 Task: Create in the project ZoneTech in Backlog an issue 'Create a new online platform for online health and wellness courses with advanced fitness tracking and personalized nutrition features', assign it to team member softage.1@softage.net and change the status to IN PROGRESS.
Action: Mouse moved to (112, 212)
Screenshot: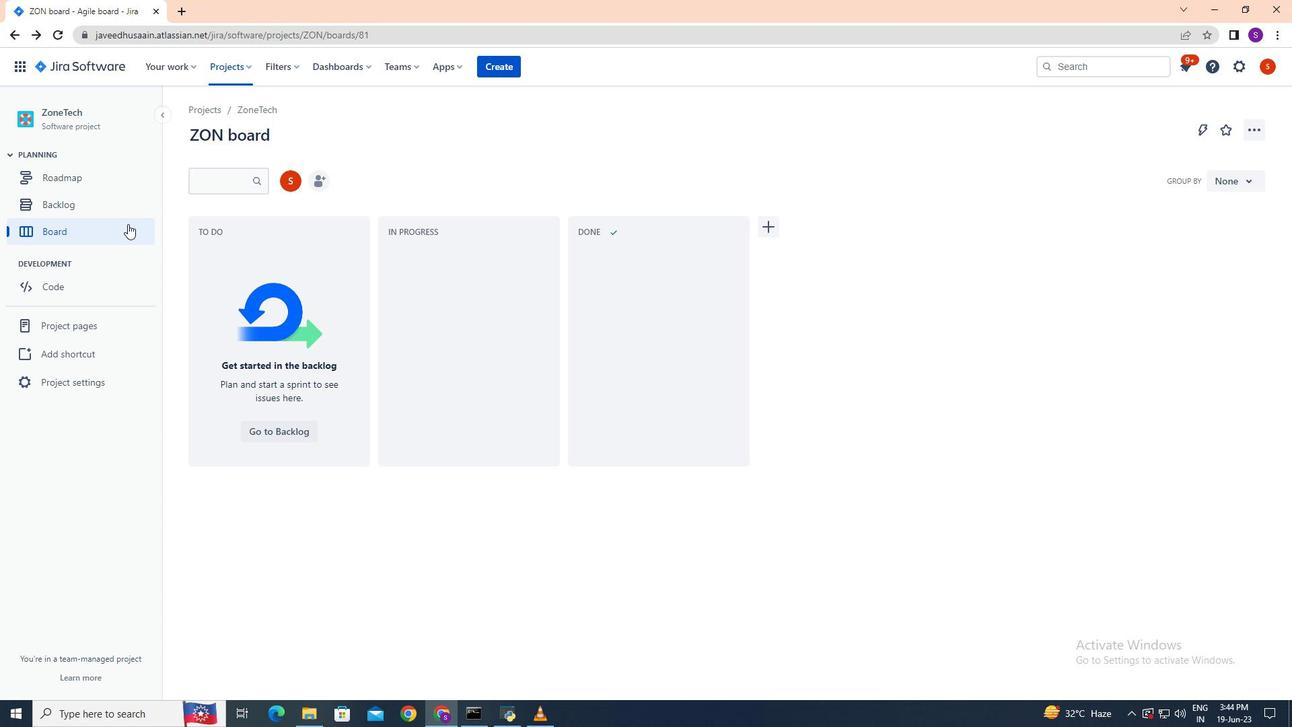 
Action: Mouse pressed left at (112, 212)
Screenshot: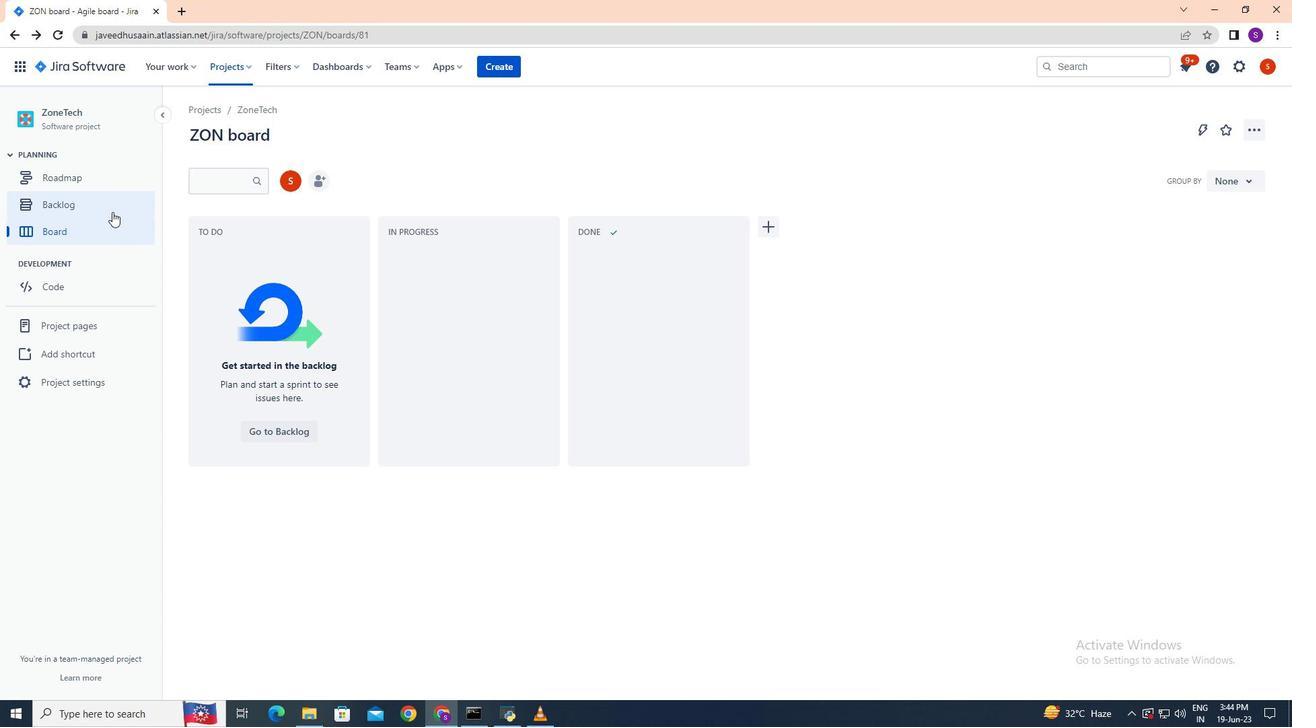 
Action: Mouse moved to (256, 335)
Screenshot: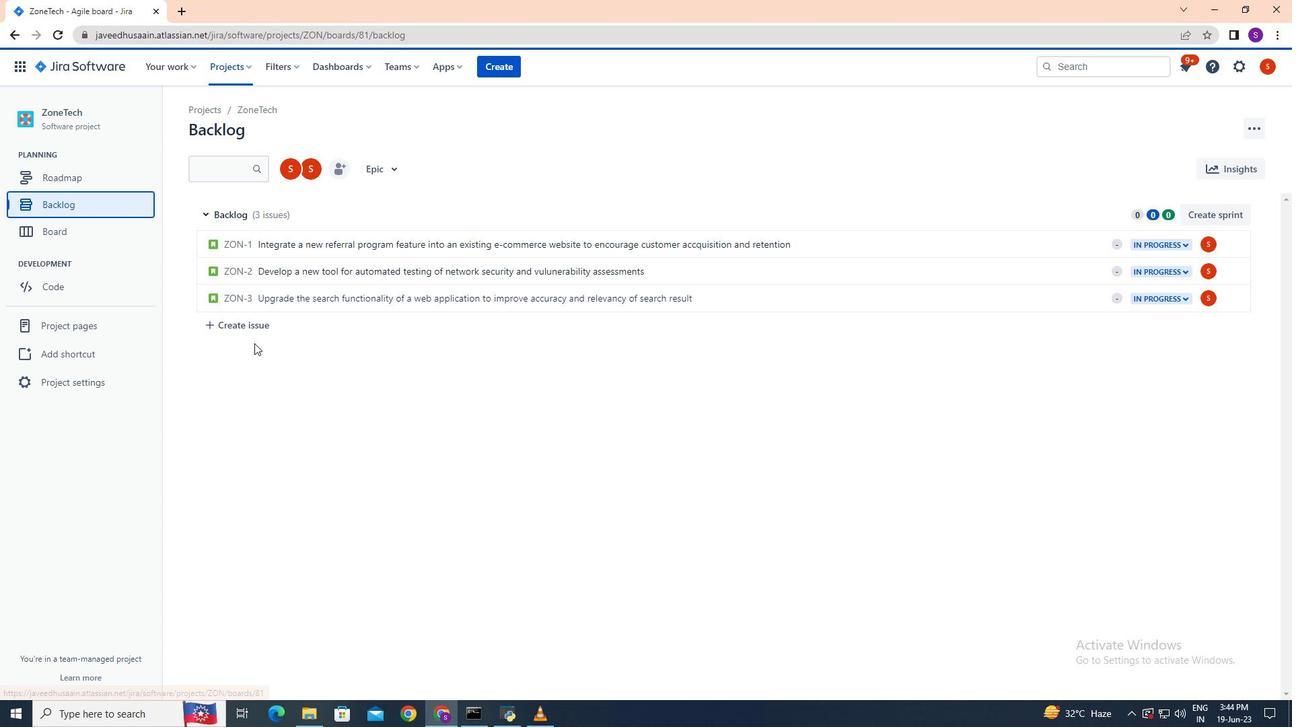 
Action: Mouse pressed left at (256, 335)
Screenshot: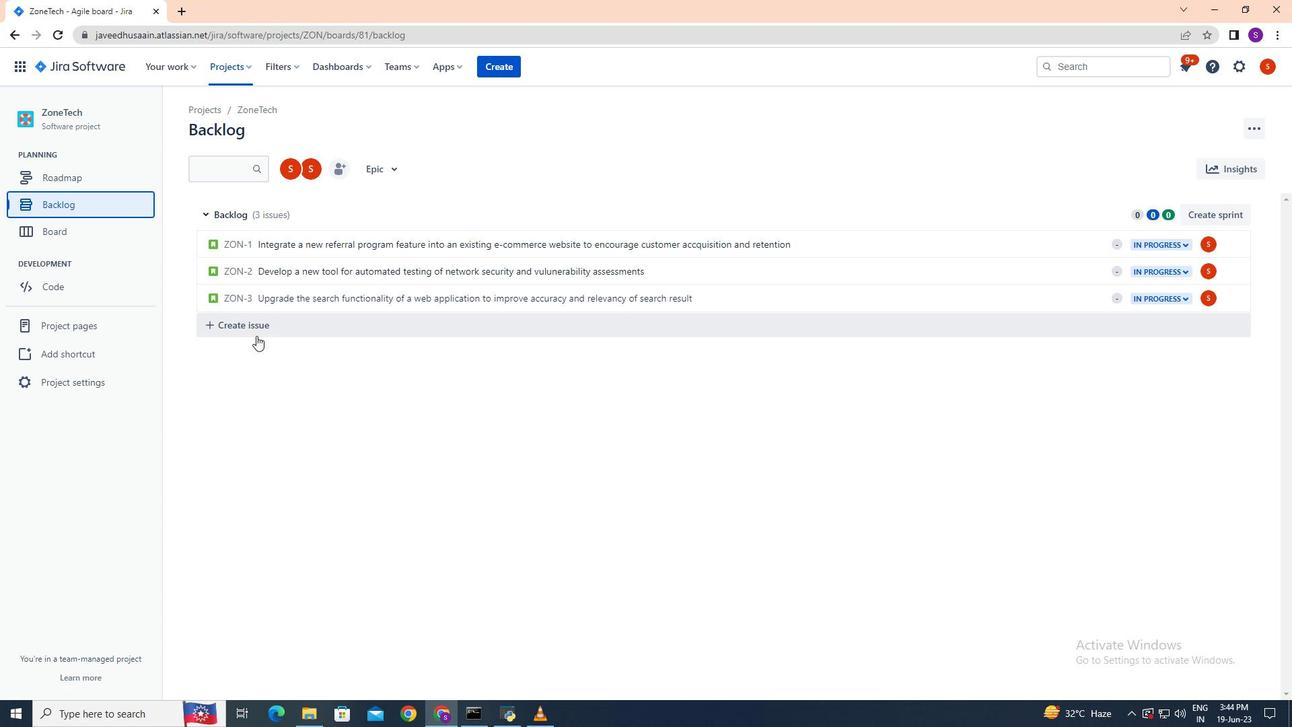 
Action: Key pressed <Key.shift><Key.shift><Key.shift><Key.shift>Create<Key.space>a<Key.space>new<Key.space>ono<Key.backspace>line<Key.space>platforms<Key.backspace><Key.space>for<Key.space>online<Key.space>health<Key.space>and<Key.space>wellness<Key.space>courses<Key.space>with<Key.space>advanced<Key.space>fitness<Key.space>tracking<Key.space>and<Key.space>personalized<Key.space>nutrition<Key.space>features
Screenshot: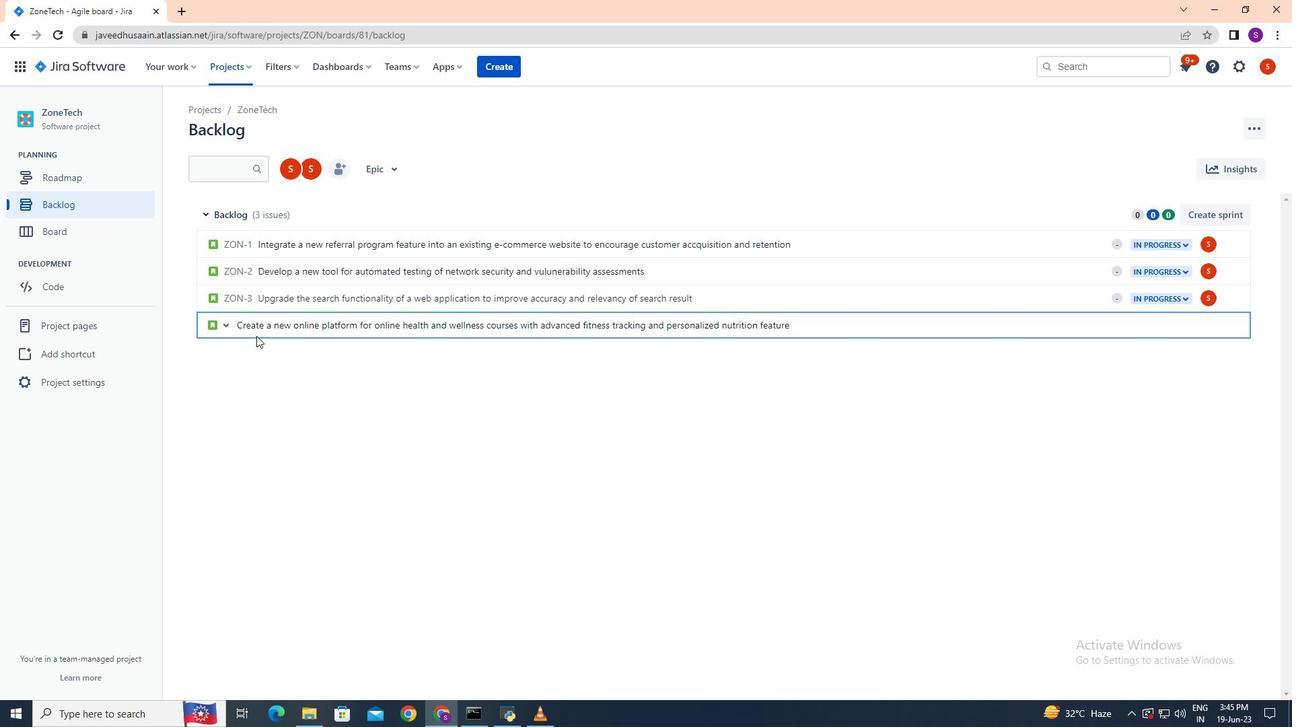 
Action: Mouse moved to (601, 449)
Screenshot: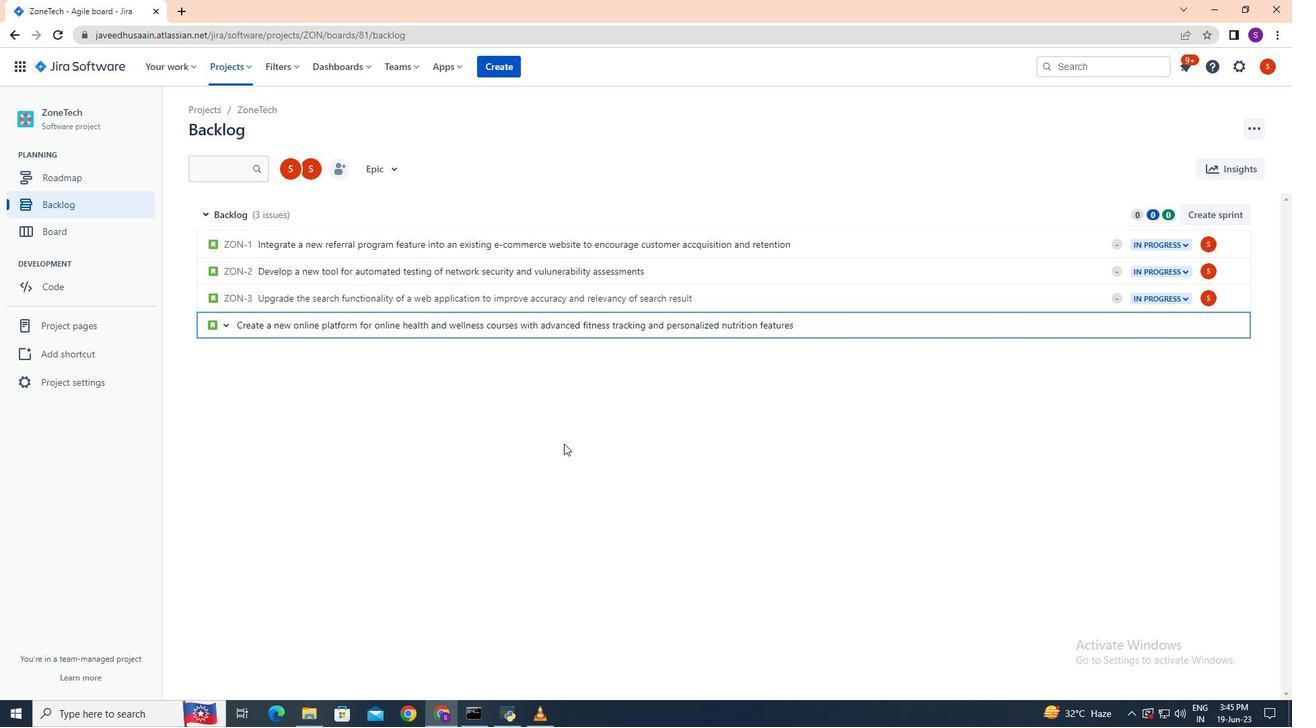 
Action: Key pressed <Key.enter>
Screenshot: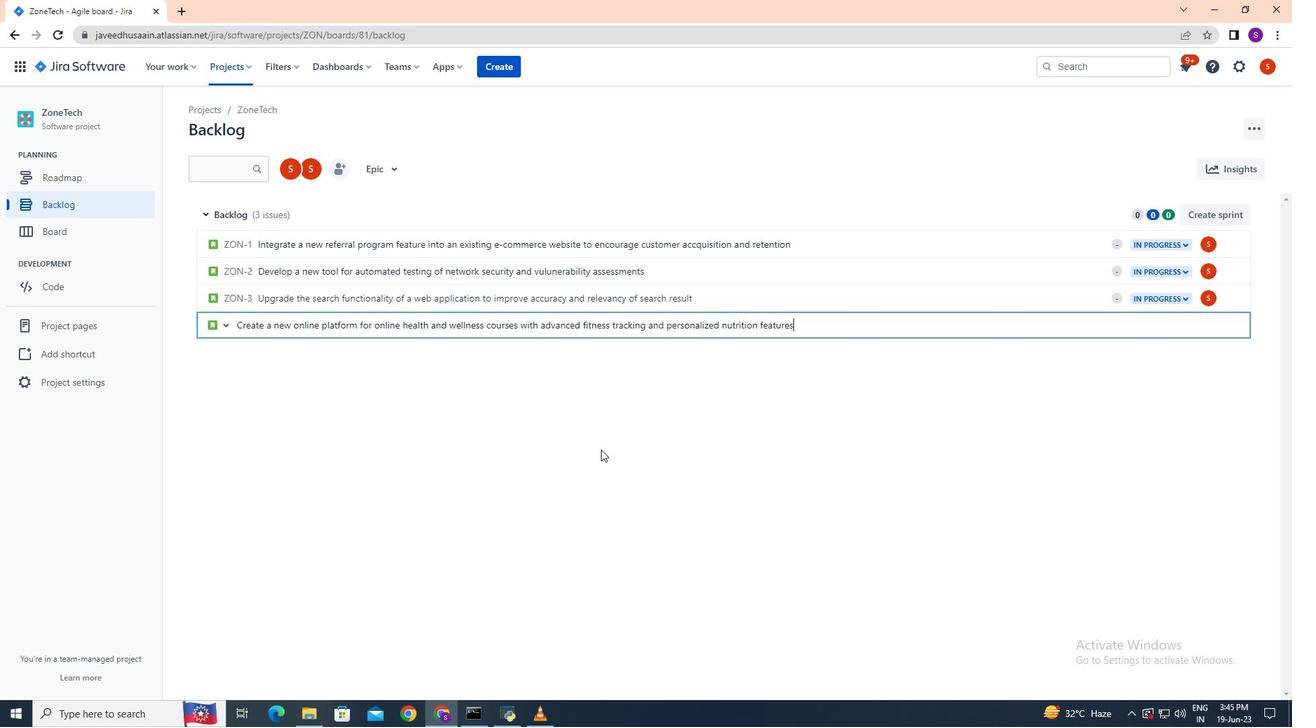 
Action: Mouse moved to (1209, 327)
Screenshot: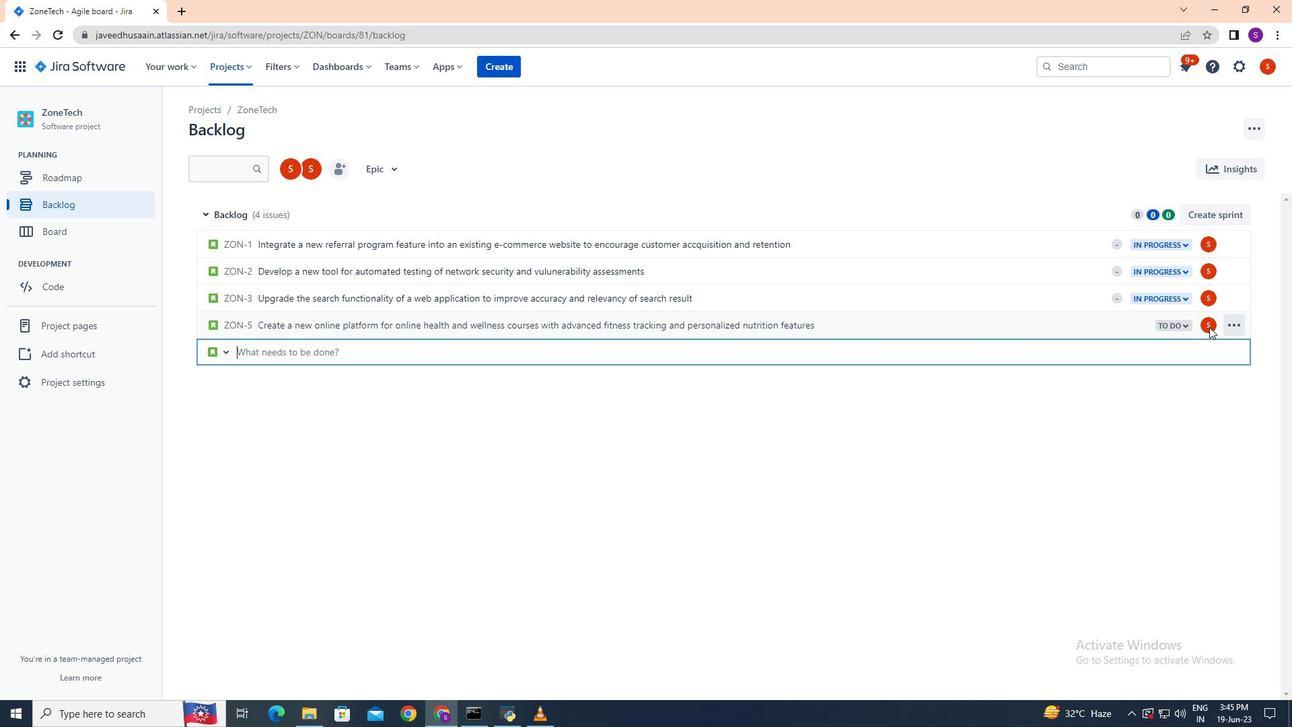 
Action: Mouse pressed left at (1209, 327)
Screenshot: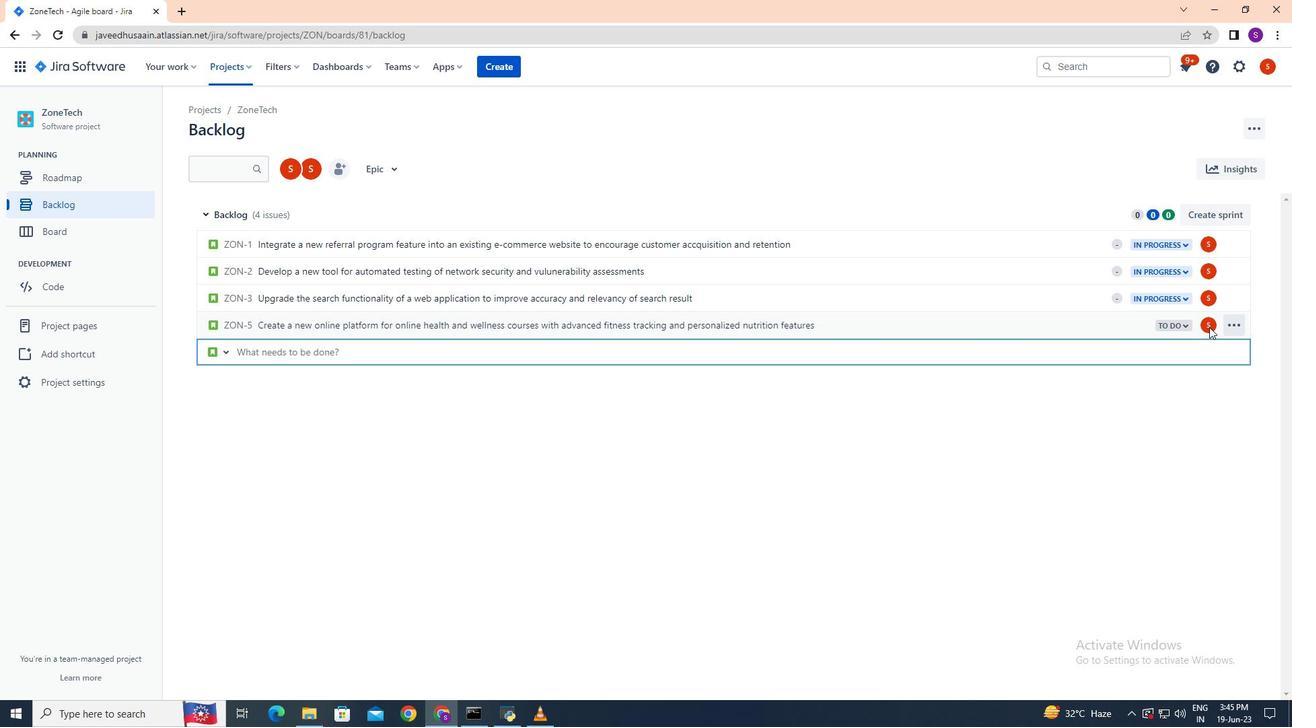 
Action: Mouse moved to (1208, 323)
Screenshot: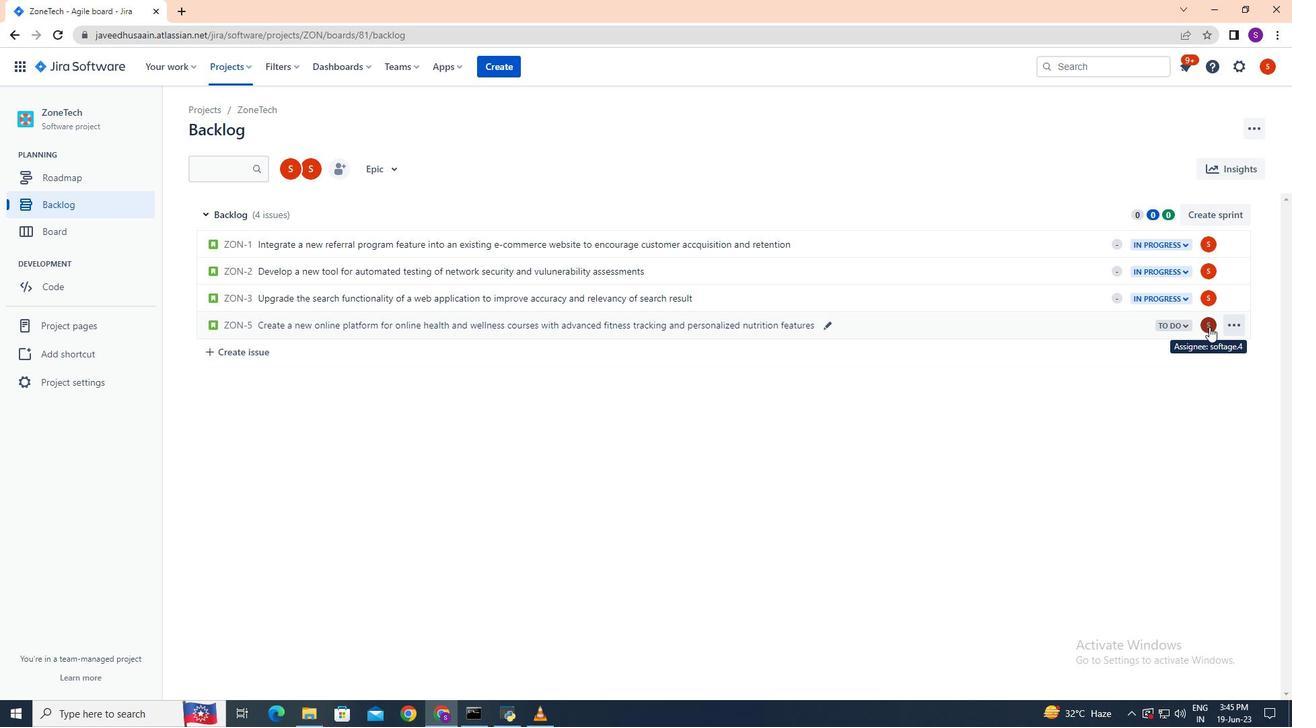 
Action: Mouse pressed left at (1208, 323)
Screenshot: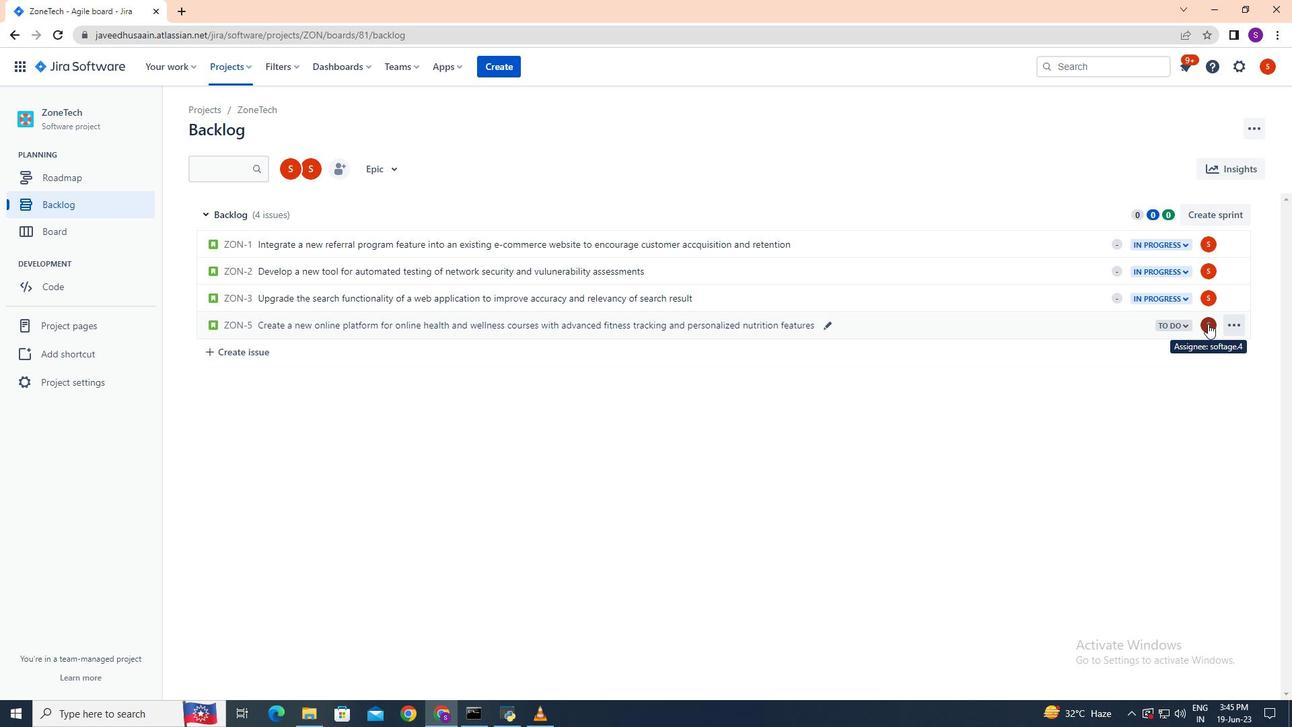 
Action: Key pressed softage.1<Key.shift>@softage.net
Screenshot: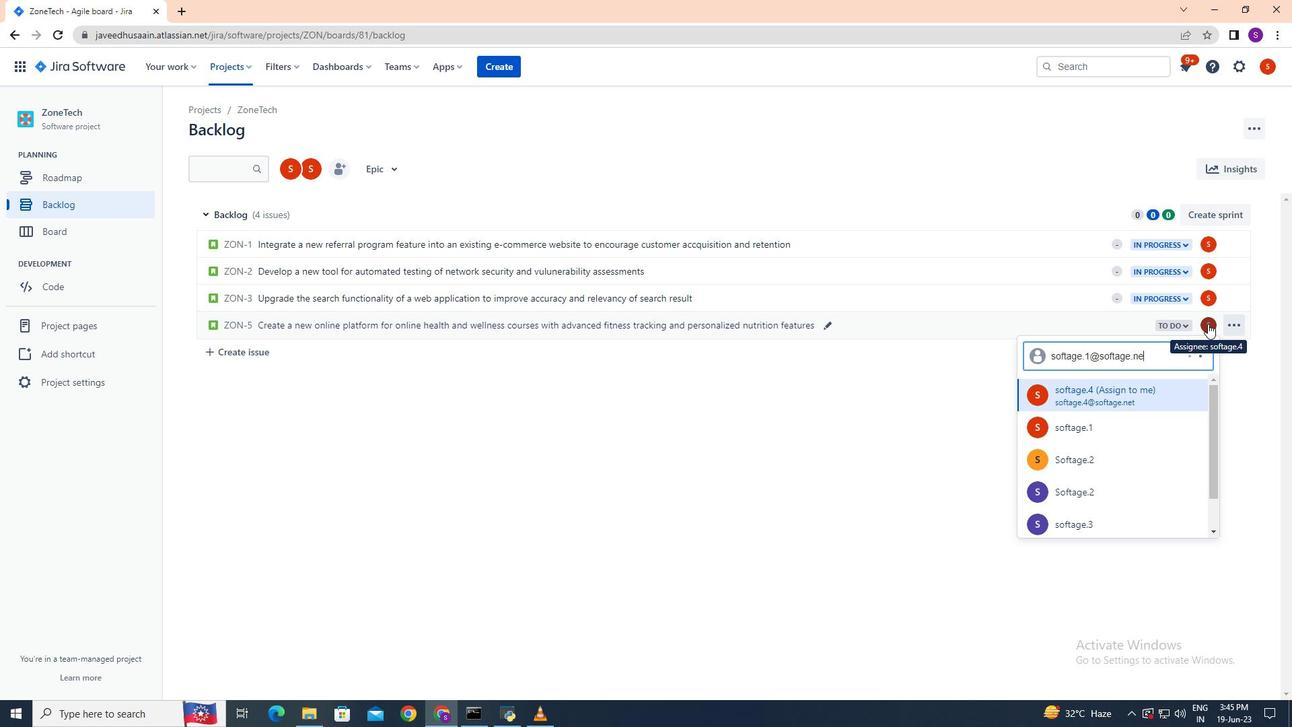 
Action: Mouse moved to (1133, 391)
Screenshot: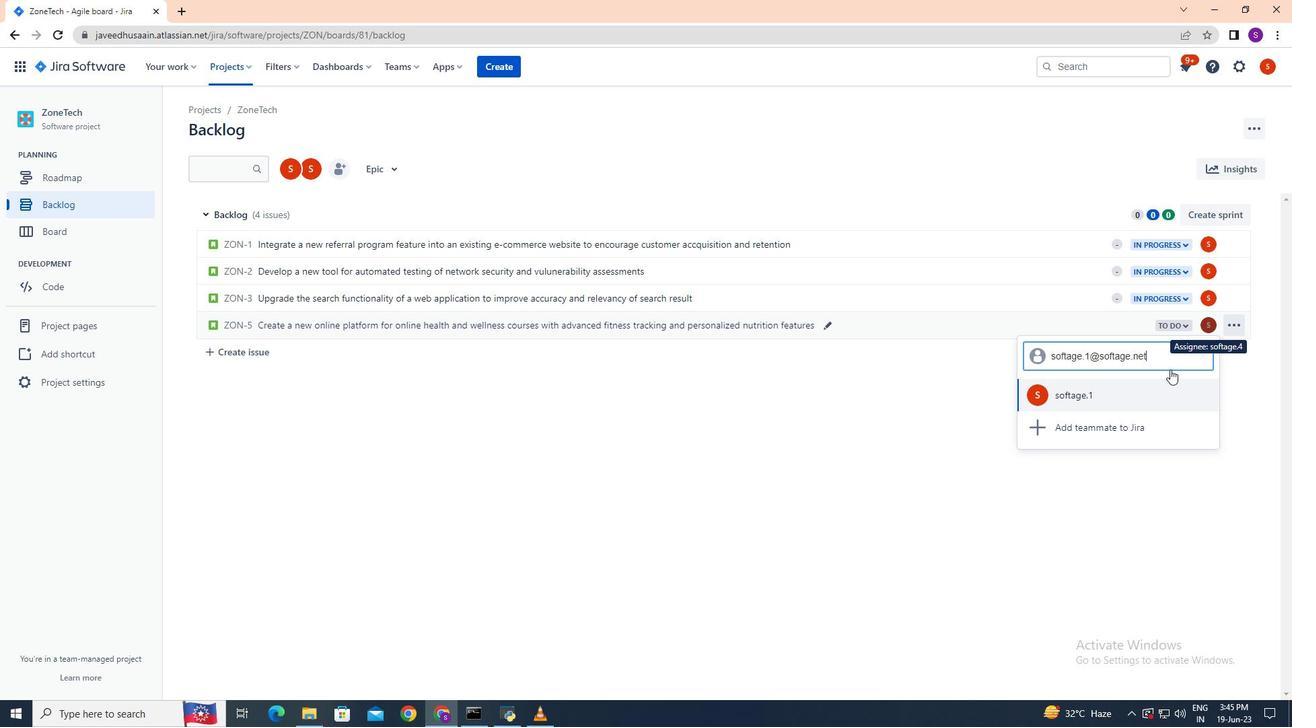 
Action: Mouse pressed left at (1133, 391)
Screenshot: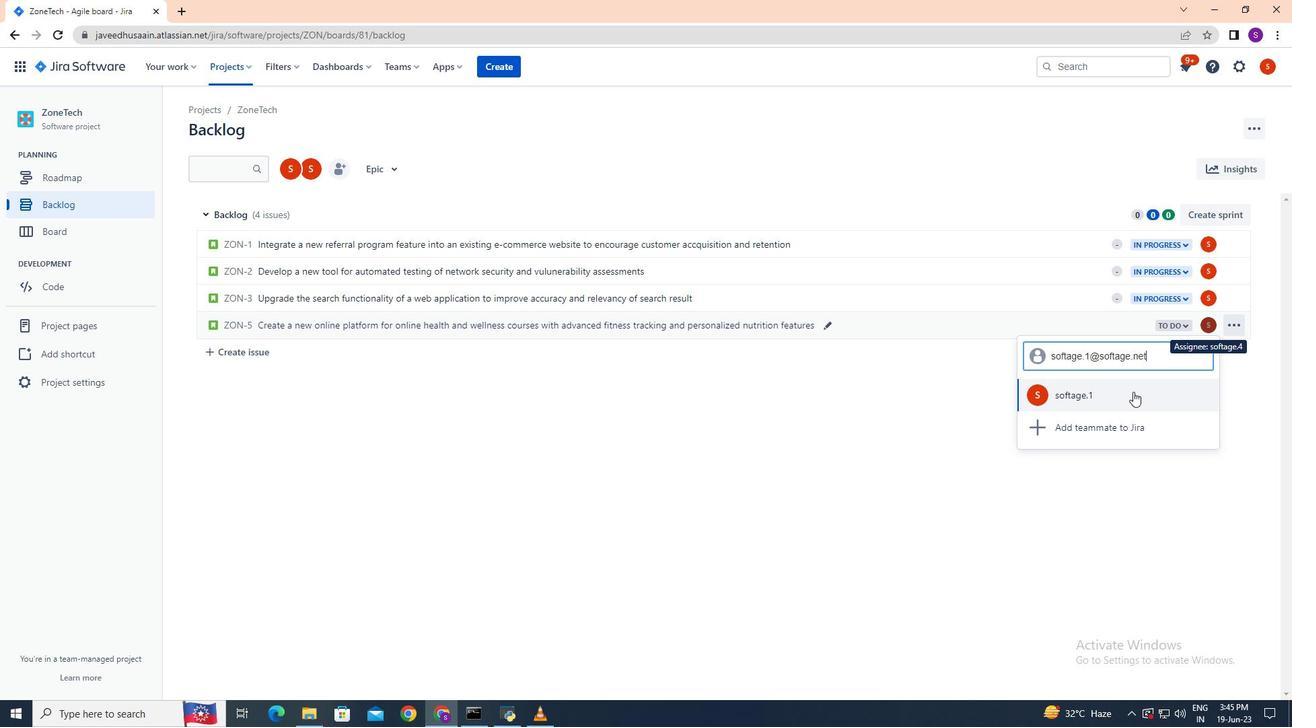 
Action: Mouse moved to (1183, 324)
Screenshot: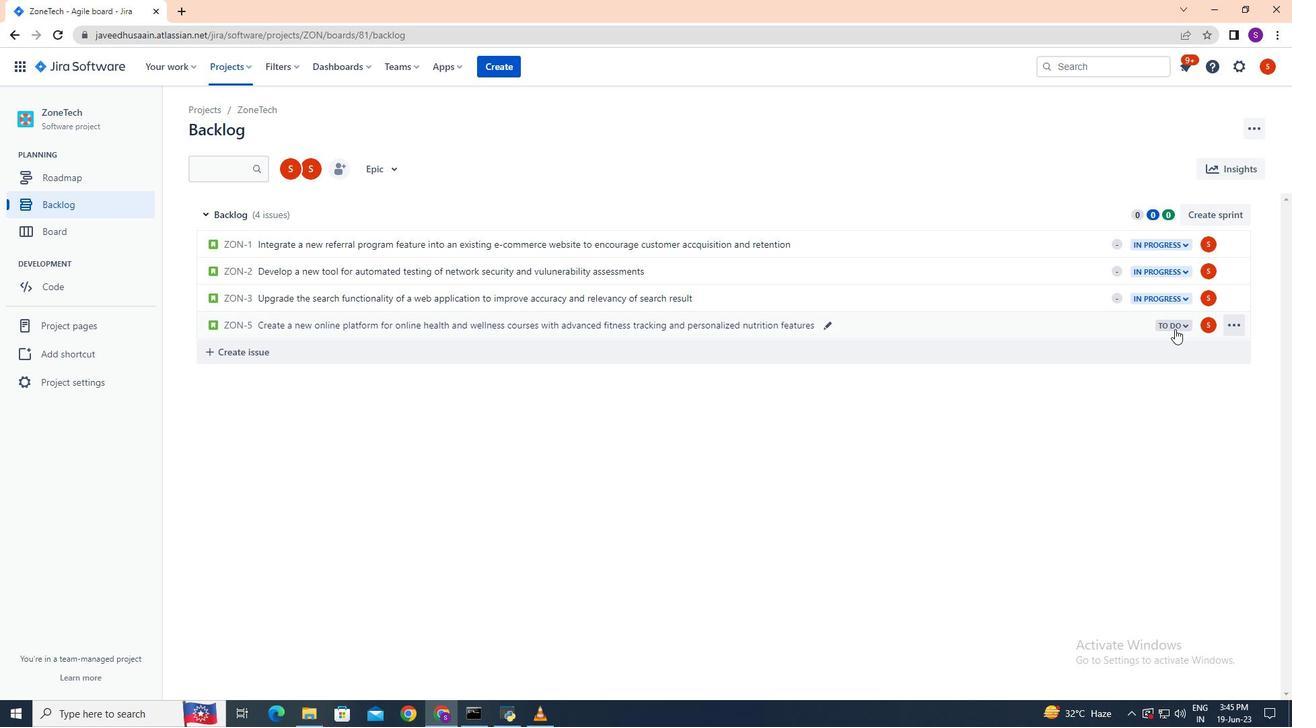 
Action: Mouse pressed left at (1183, 324)
Screenshot: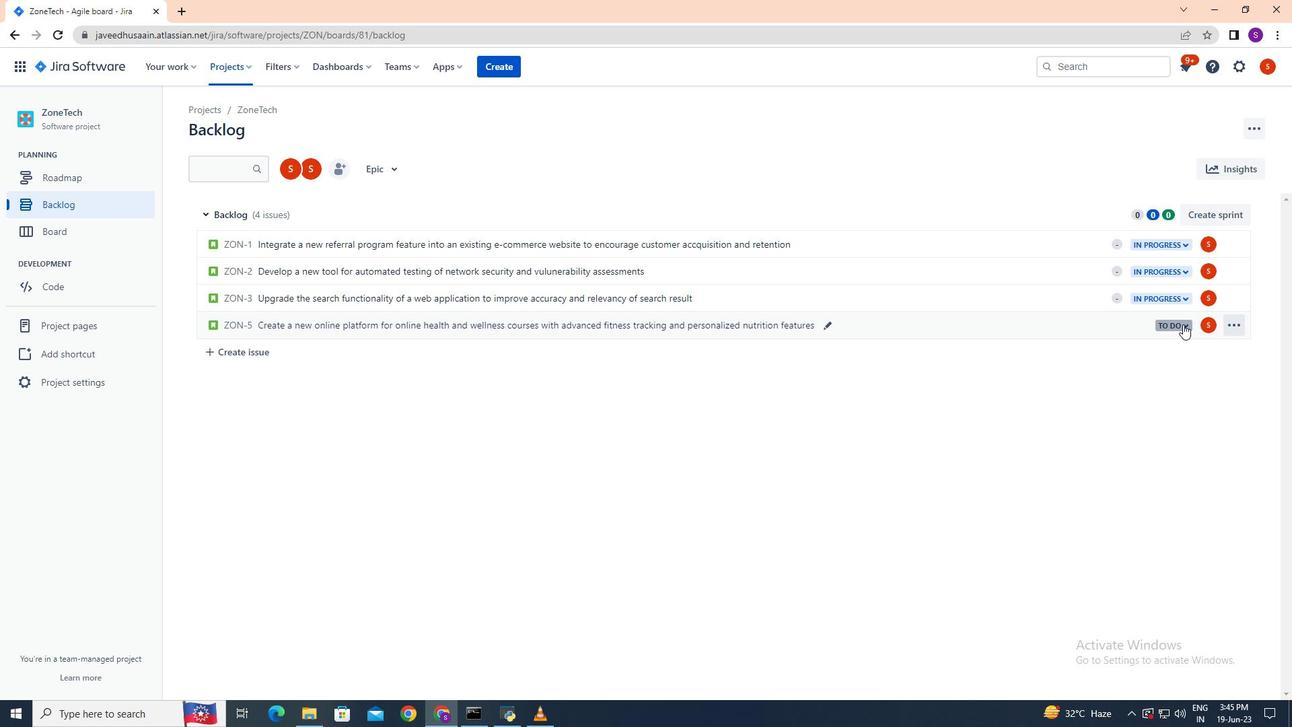 
Action: Mouse moved to (1132, 352)
Screenshot: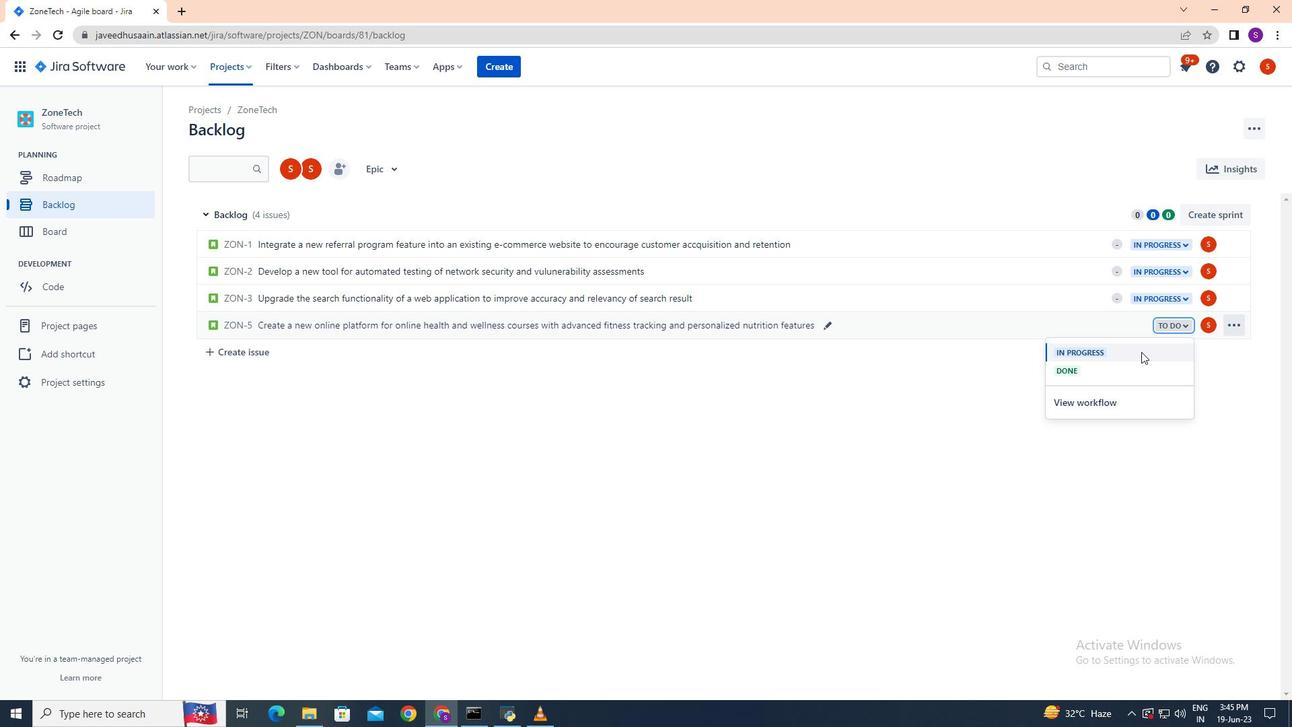 
Action: Mouse pressed left at (1132, 352)
Screenshot: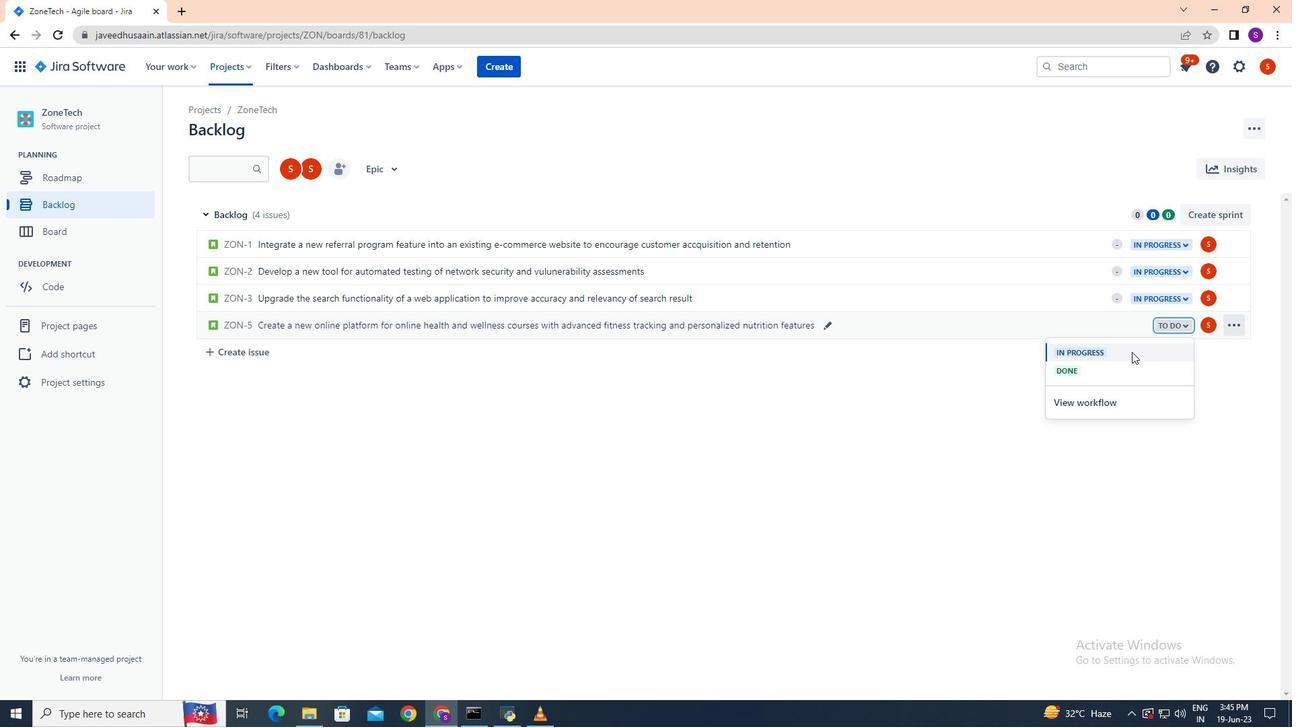 
